 Task: Open a blank sheet, save the file as Skylar Add the quote 'Success is not about being the best; it's about being better than you were yesterday.'Success is not about being the best; it's about being better than you were yesterday.  Apply font style Apply font style Magneto and font size 16 Align the text to the Justify .Change the text color to  Dark blue
Action: Mouse moved to (8, 16)
Screenshot: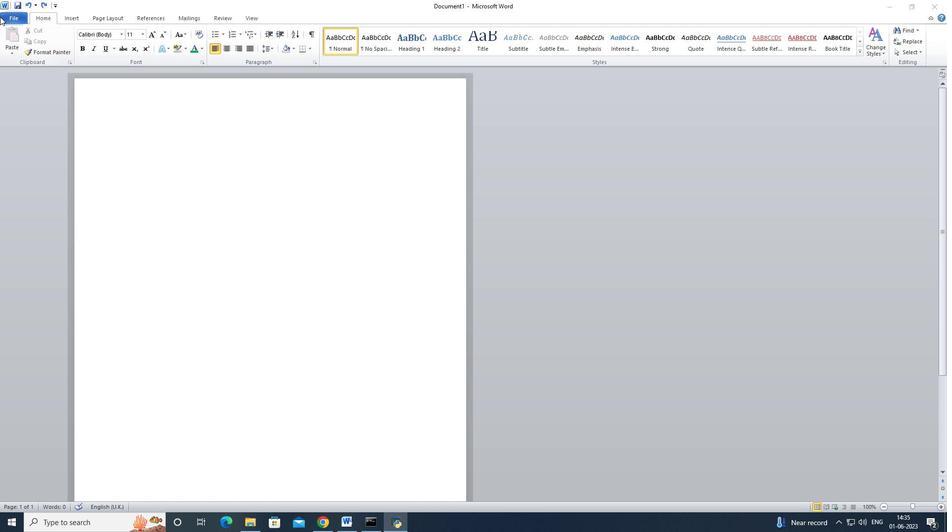 
Action: Mouse pressed left at (8, 16)
Screenshot: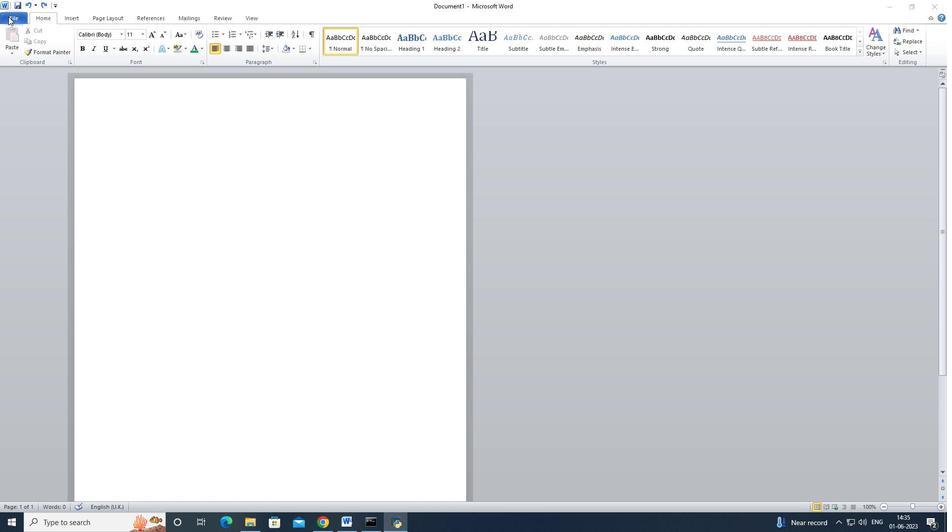 
Action: Mouse moved to (16, 16)
Screenshot: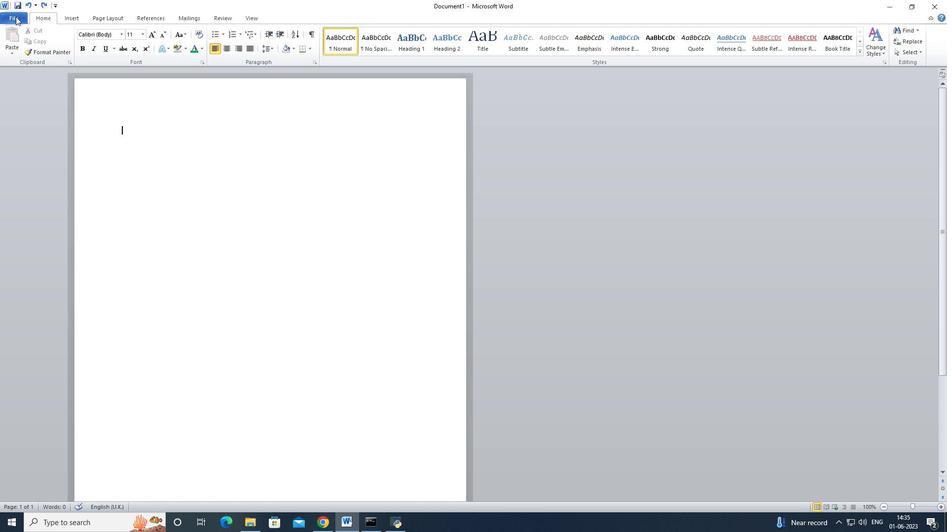 
Action: Mouse pressed left at (16, 16)
Screenshot: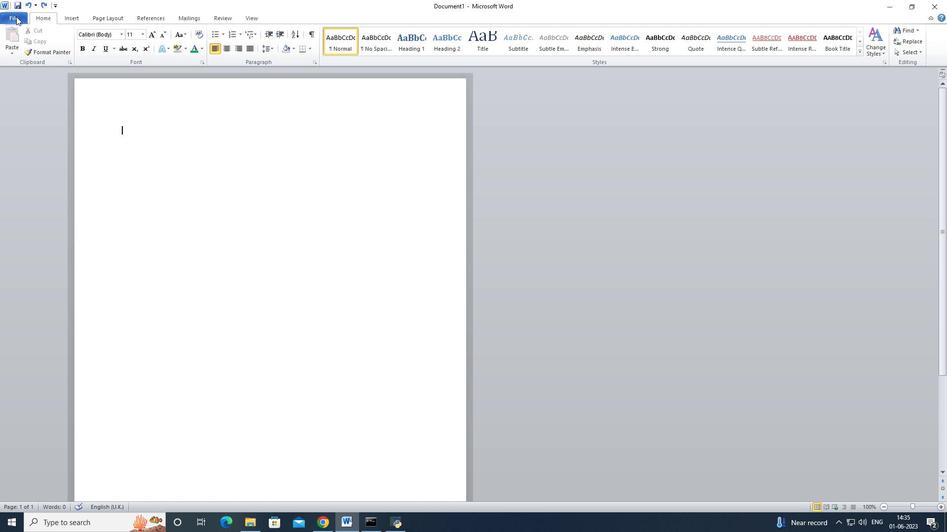 
Action: Mouse moved to (23, 125)
Screenshot: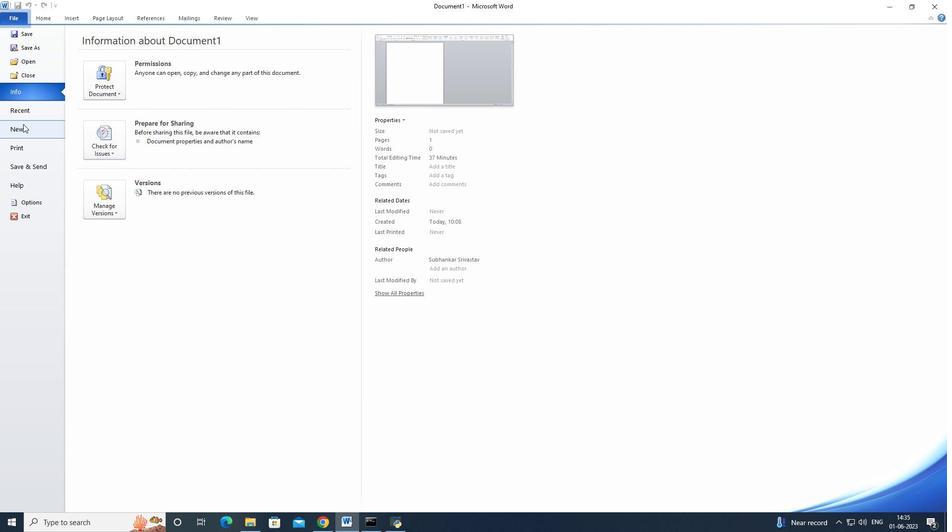 
Action: Mouse pressed left at (23, 125)
Screenshot: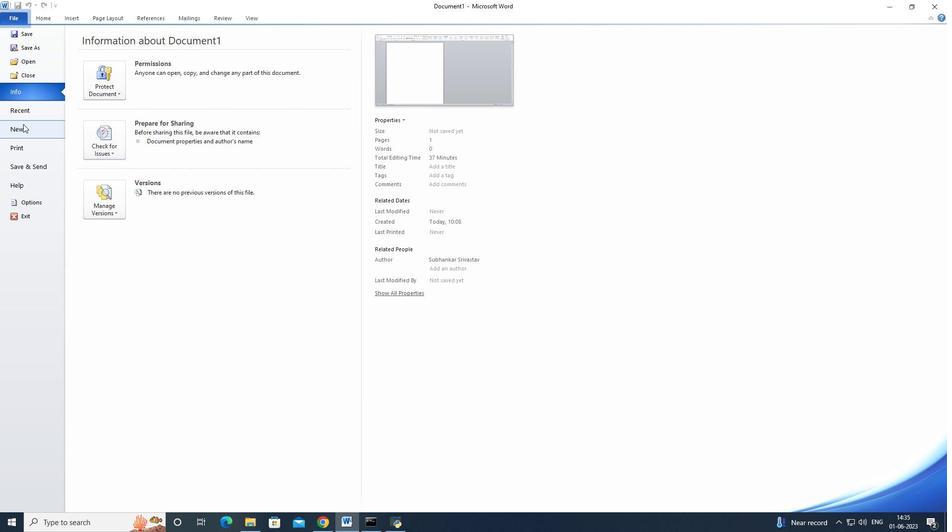 
Action: Mouse moved to (95, 98)
Screenshot: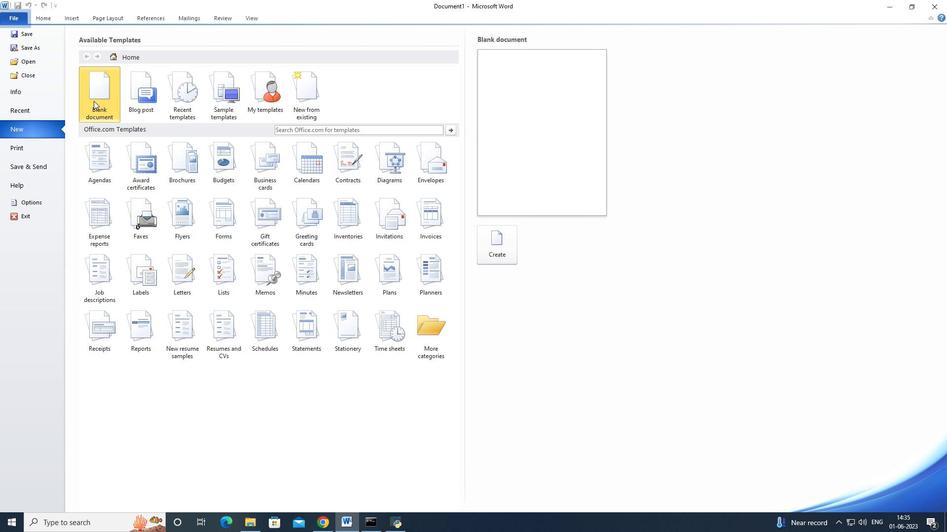
Action: Mouse pressed left at (95, 98)
Screenshot: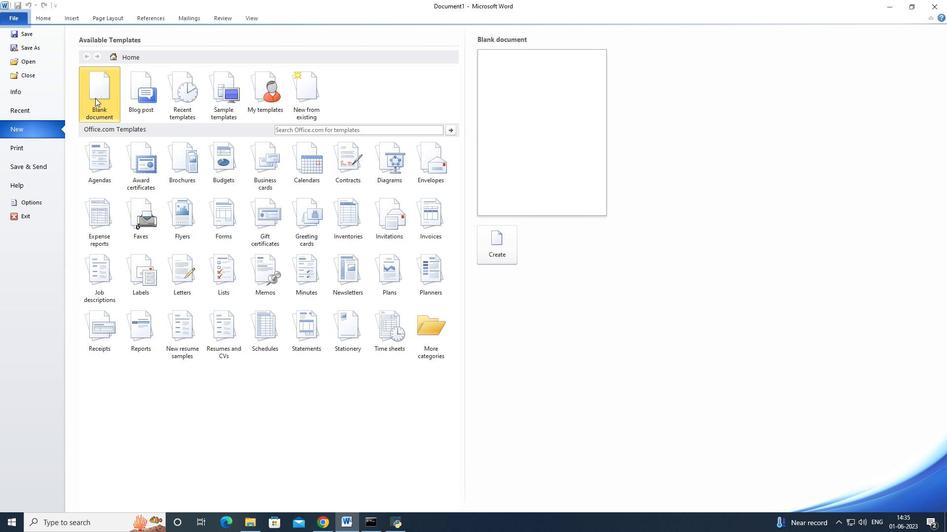 
Action: Mouse moved to (484, 243)
Screenshot: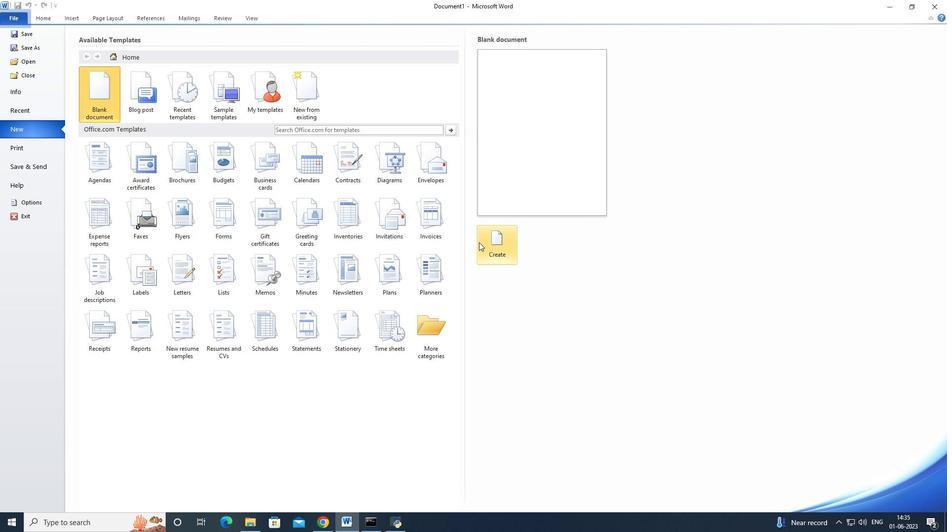 
Action: Mouse pressed left at (484, 243)
Screenshot: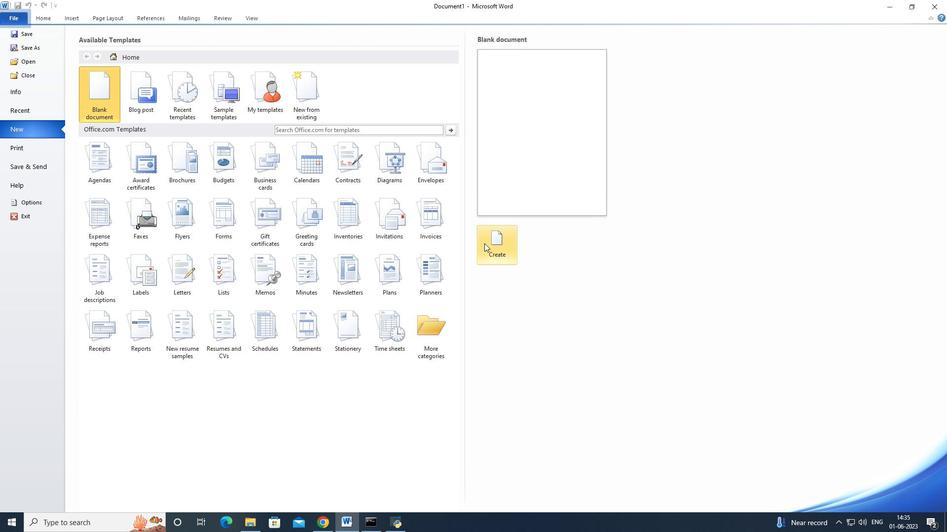 
Action: Mouse moved to (701, 49)
Screenshot: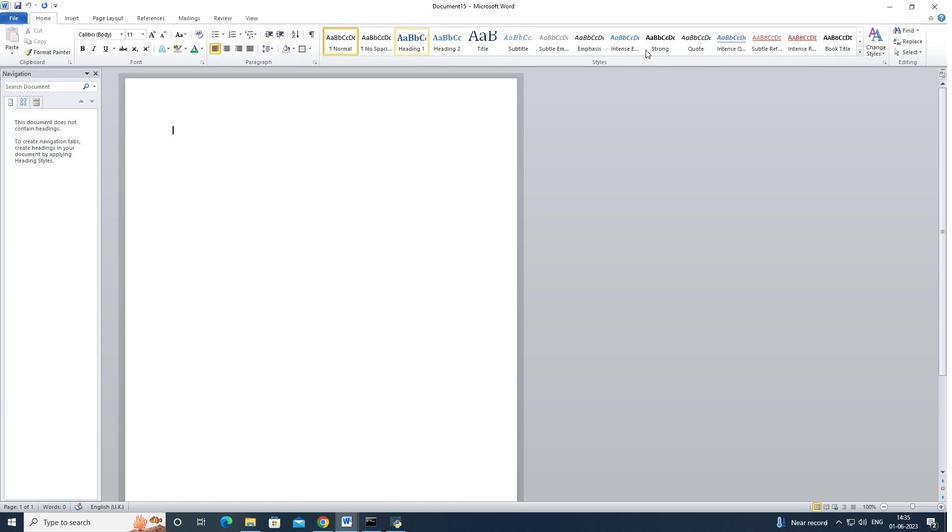 
Action: Mouse pressed left at (701, 49)
Screenshot: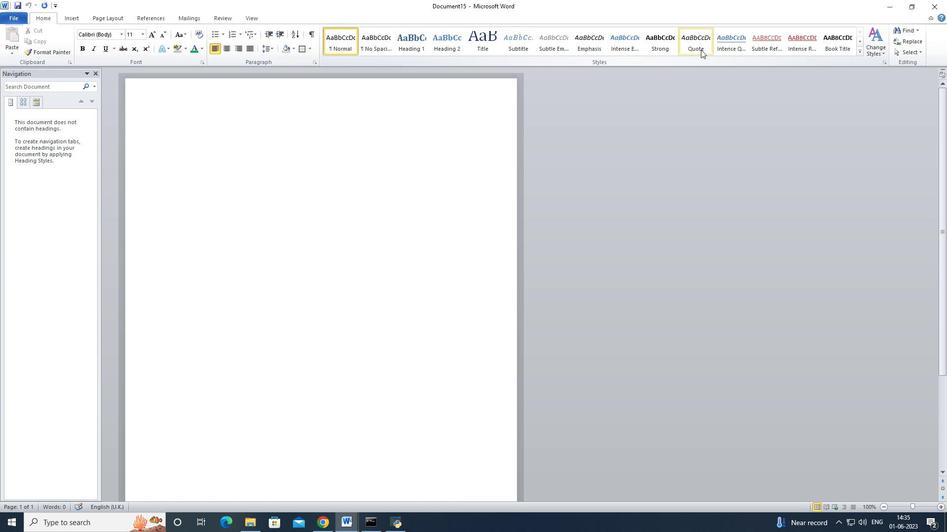 
Action: Mouse moved to (12, 14)
Screenshot: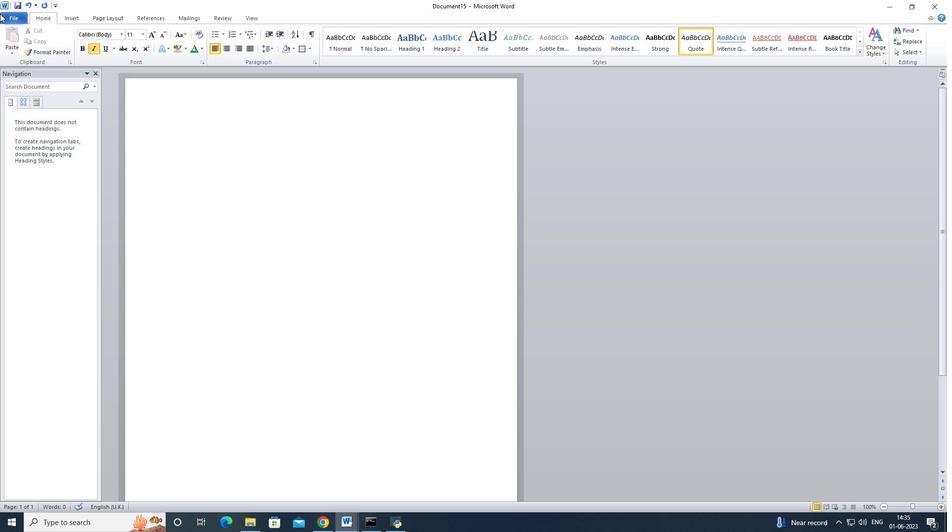 
Action: Mouse pressed left at (12, 14)
Screenshot: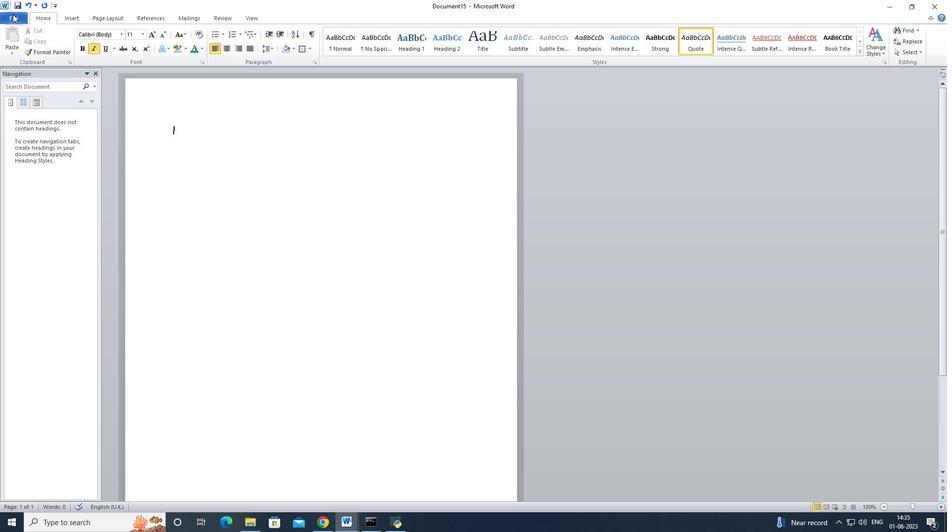 
Action: Mouse moved to (16, 34)
Screenshot: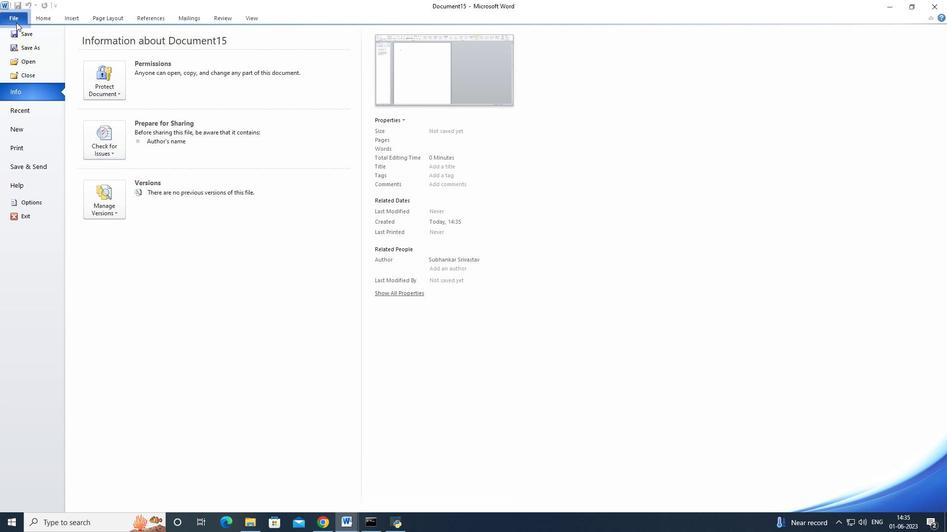 
Action: Mouse pressed left at (16, 34)
Screenshot: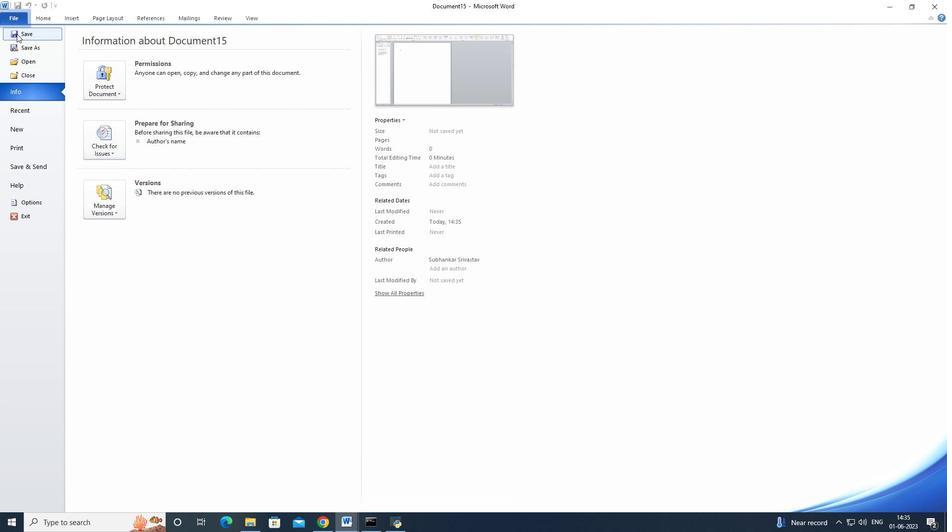 
Action: Key pressed <Key.shift>Skylar<Key.enter>
Screenshot: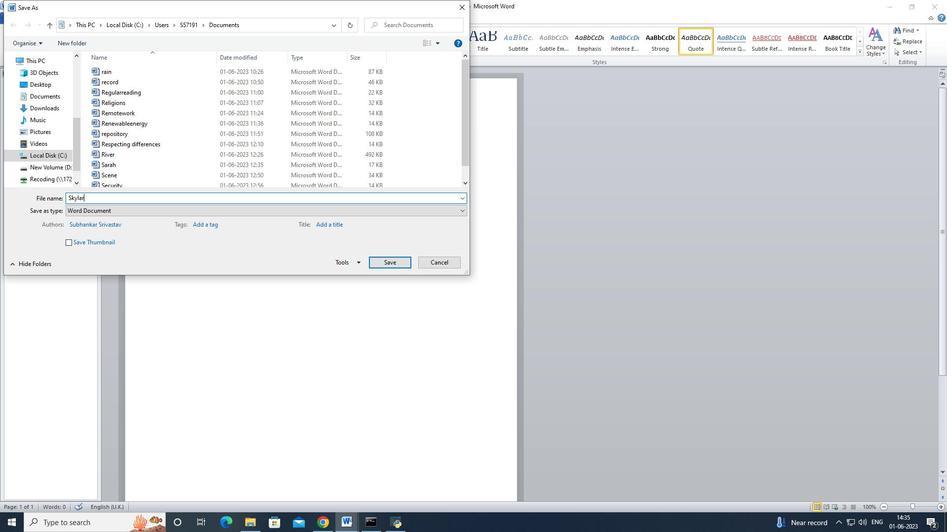 
Action: Mouse moved to (691, 42)
Screenshot: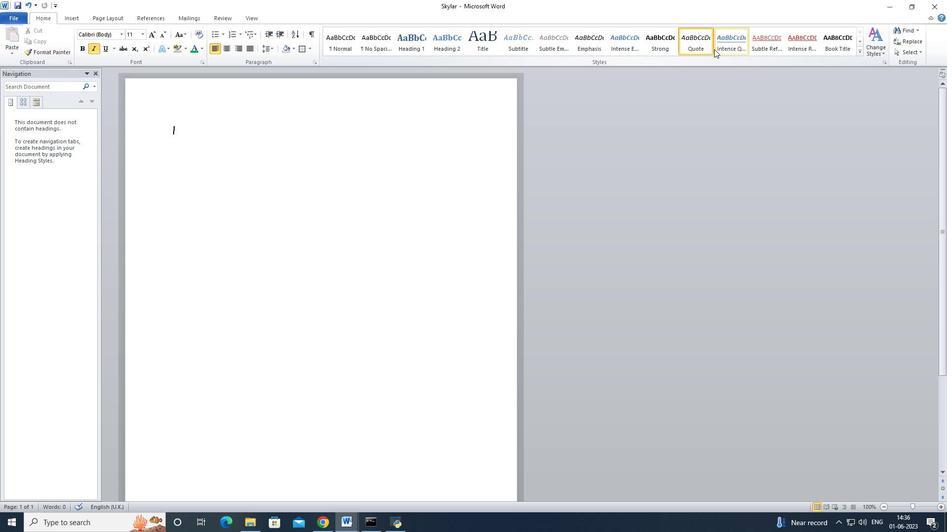 
Action: Mouse pressed left at (691, 42)
Screenshot: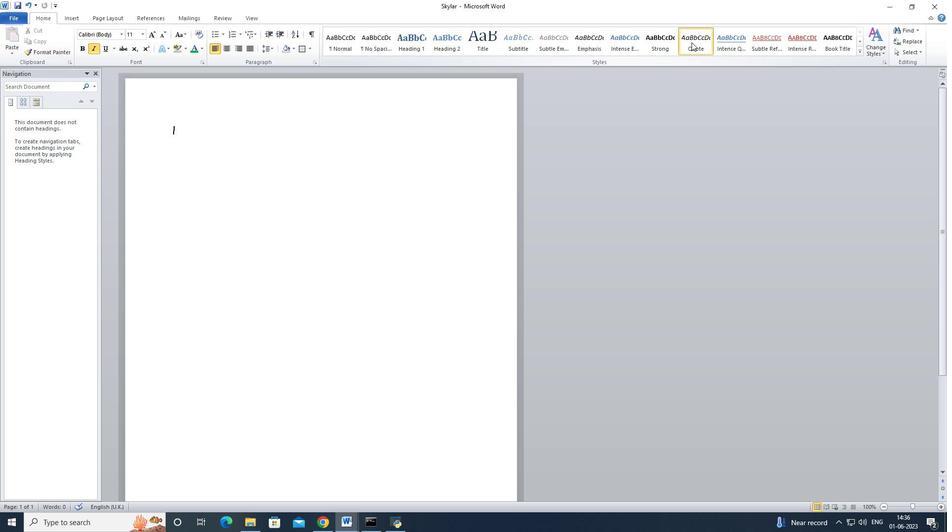 
Action: Mouse moved to (691, 48)
Screenshot: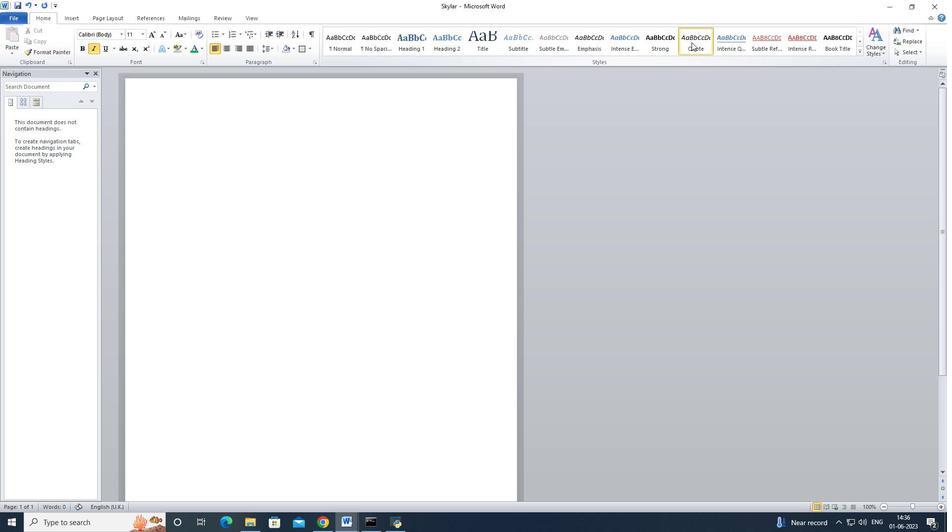 
Action: Key pressed <Key.shift><Key.shift><Key.shift><Key.shift><Key.shift><Key.shift><Key.shift><Key.shift><Key.shift><Key.shift>Success<Key.space>is<Key.space><Key.shift>Not<Key.space><Key.shift><Key.shift><Key.shift><Key.shift><Key.shift>A<Key.backspace><Key.backspace><Key.backspace><Key.backspace><Key.backspace>not<Key.space>about<Key.space>being<Key.space>the<Key.space>n<Key.backspace>best<Key.shift><Key.shift><Key.shift><Key.shift><Key.shift><Key.shift><Key.shift><Key.shift><Key.shift><Key.shift><Key.shift><Key.shift><Key.shift><Key.shift><Key.shift><Key.shift><Key.shift><Key.shift><Key.shift><Key.shift><Key.shift><Key.shift><Key.shift><Key.shift><Key.shift><Key.shift><Key.shift><Key.shift><Key.shift><Key.shift><Key.shift><Key.shift><Key.shift><Key.shift><Key.shift><Key.shift><Key.shift><Key.shift><Key.shift><Key.shift><Key.shift><Key.shift>:<Key.backspace>;<Key.shift><Key.shift><Key.shift><Key.shift><Key.shift><Key.shift><Key.shift><Key.shift><Key.shift><Key.shift><Key.shift><Key.shift><Key.shift><Key.shift><Key.shift><Key.shift><Key.shift><Key.shift><Key.shift><Key.shift><Key.shift><Key.shift><Key.shift><Key.shift><Key.shift><Key.shift><Key.shift><Key.shift><Key.shift><Key.shift><Key.shift><Key.shift><Key.shift><Key.shift><Key.shift><Key.shift><Key.shift><Key.shift><Key.shift><Key.shift><Key.shift><Key.shift><Key.shift><Key.space>it's<Key.space><Key.shift><Key.shift><Key.shift><Key.shift><Key.shift><Key.shift><Key.shift><Key.shift><Key.shift><Key.shift><Key.shift><Key.shift><Key.shift><Key.shift><Key.shift><Key.shift><Key.shift>about<Key.space>being<Key.space>better<Key.space><Key.shift><Key.shift>than<Key.space>you<Key.space>werw<Key.space>yes<Key.backspace><Key.backspace><Key.backspace><Key.backspace><Key.backspace><Key.backspace>re<Key.space>yesterday
Screenshot: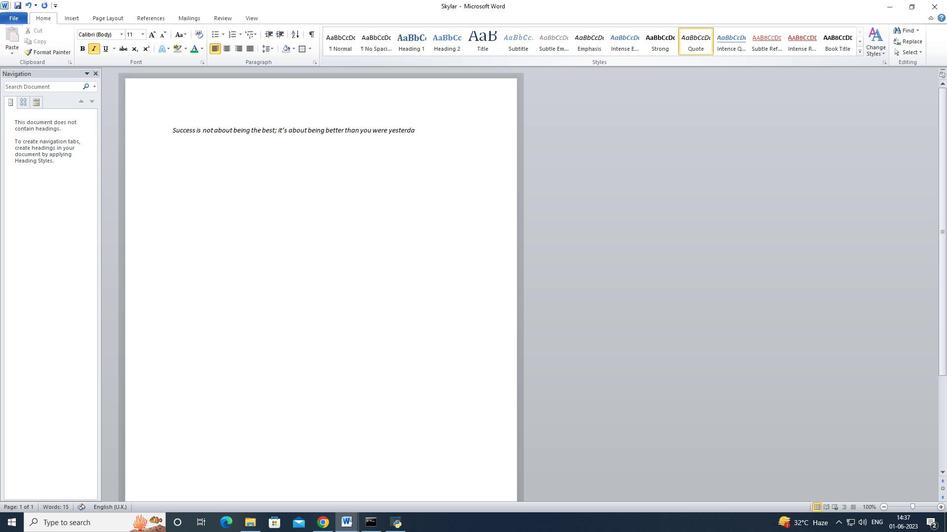 
Action: Mouse moved to (423, 127)
Screenshot: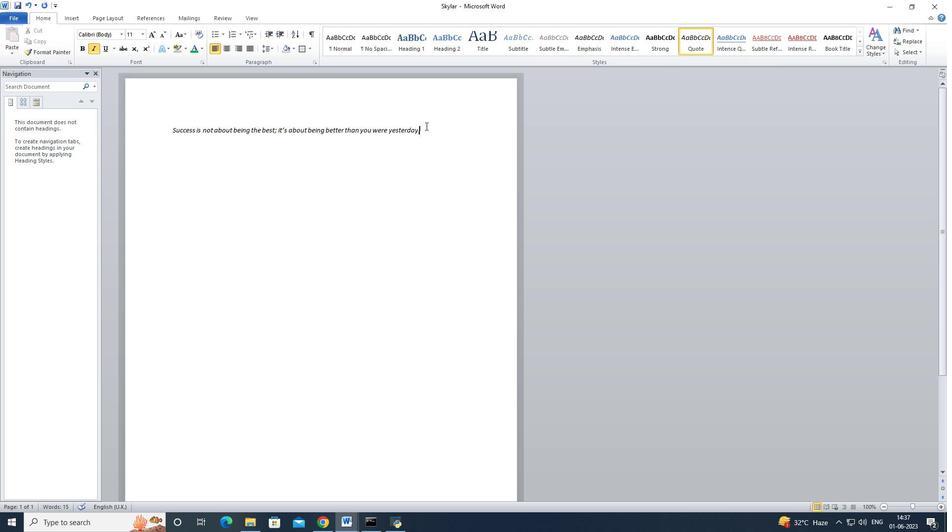 
Action: Mouse pressed left at (423, 127)
Screenshot: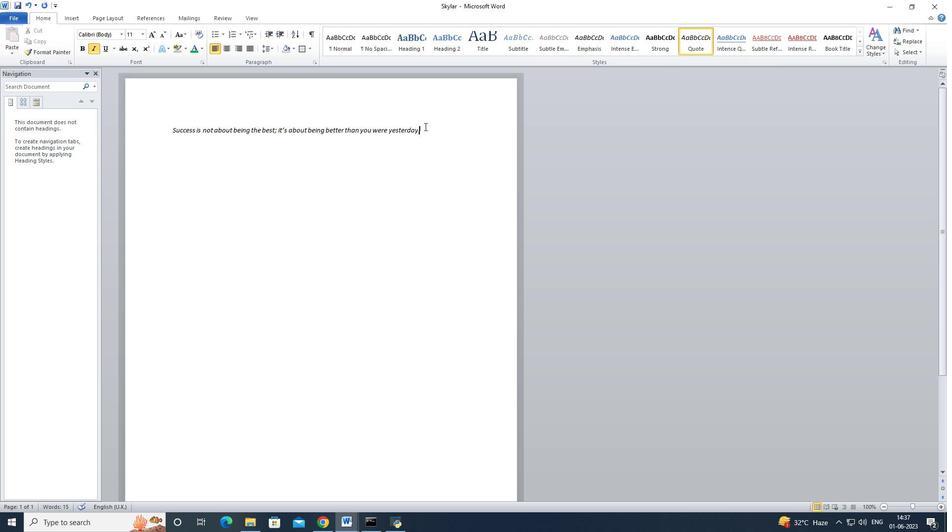
Action: Mouse moved to (123, 34)
Screenshot: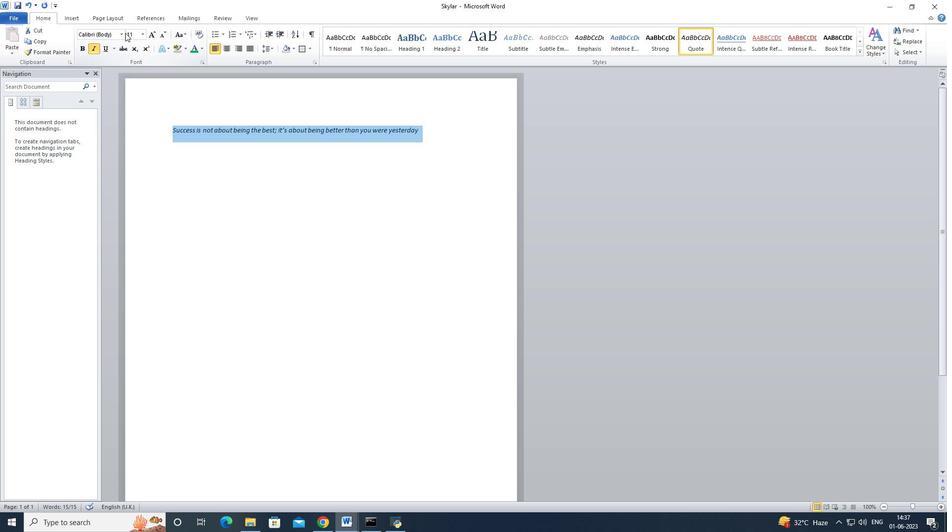 
Action: Mouse pressed left at (123, 34)
Screenshot: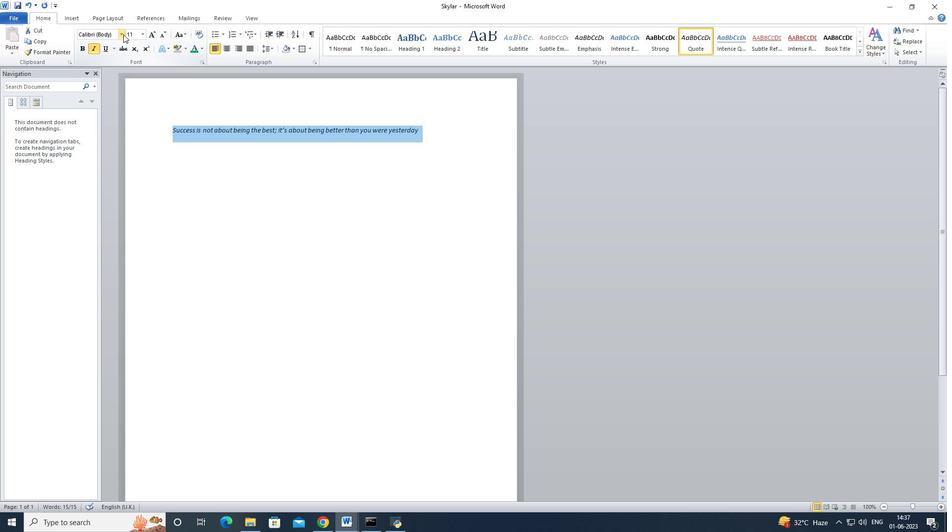 
Action: Mouse moved to (131, 117)
Screenshot: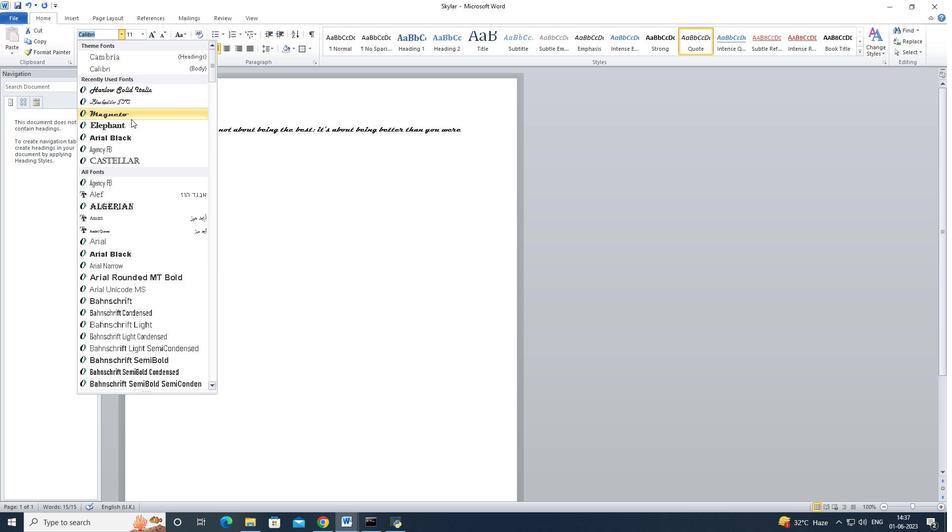 
Action: Mouse pressed left at (131, 117)
Screenshot: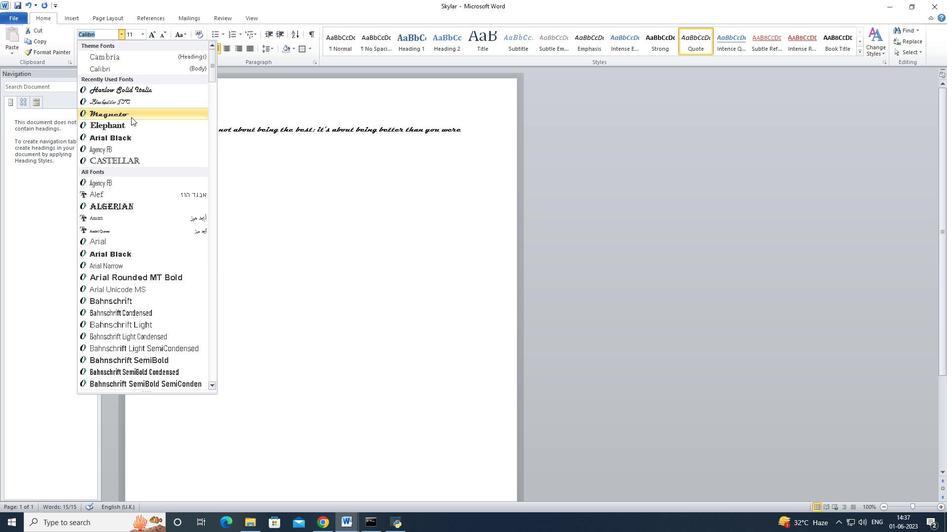 
Action: Mouse moved to (144, 38)
Screenshot: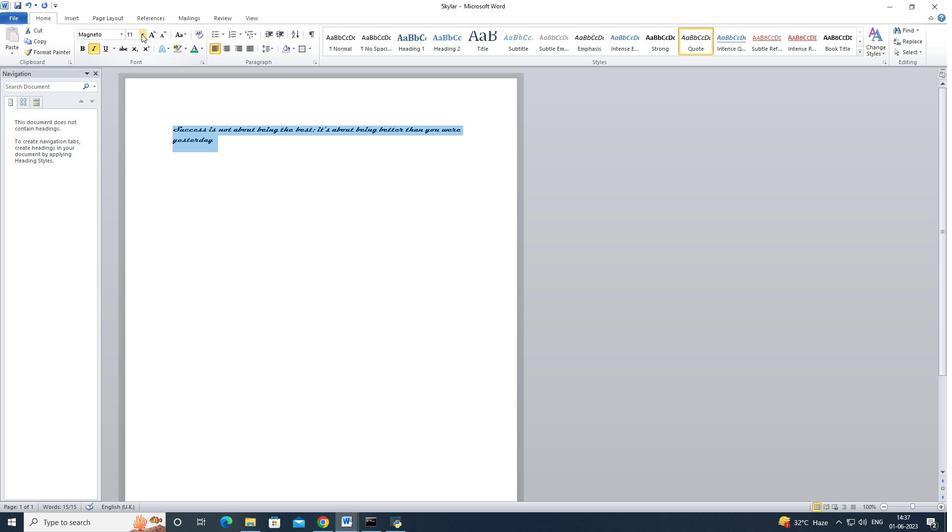 
Action: Mouse pressed left at (144, 38)
Screenshot: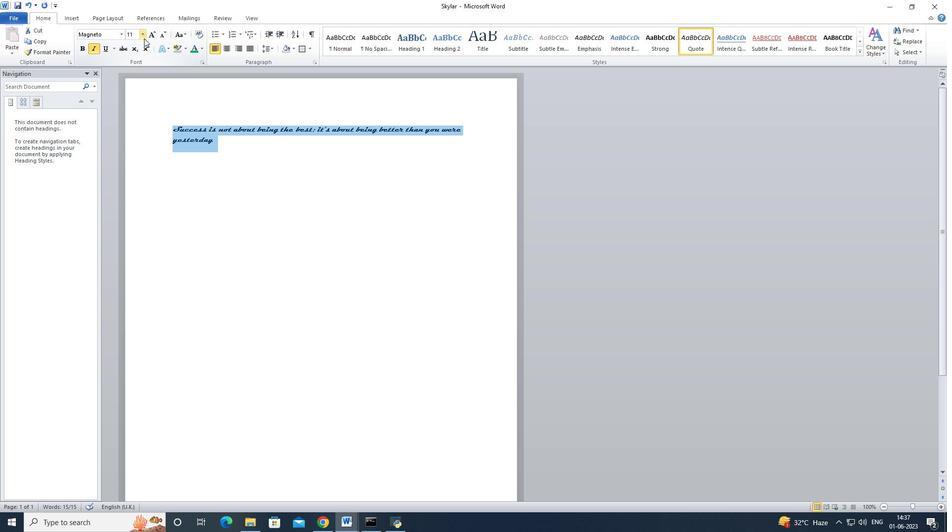 
Action: Mouse moved to (134, 91)
Screenshot: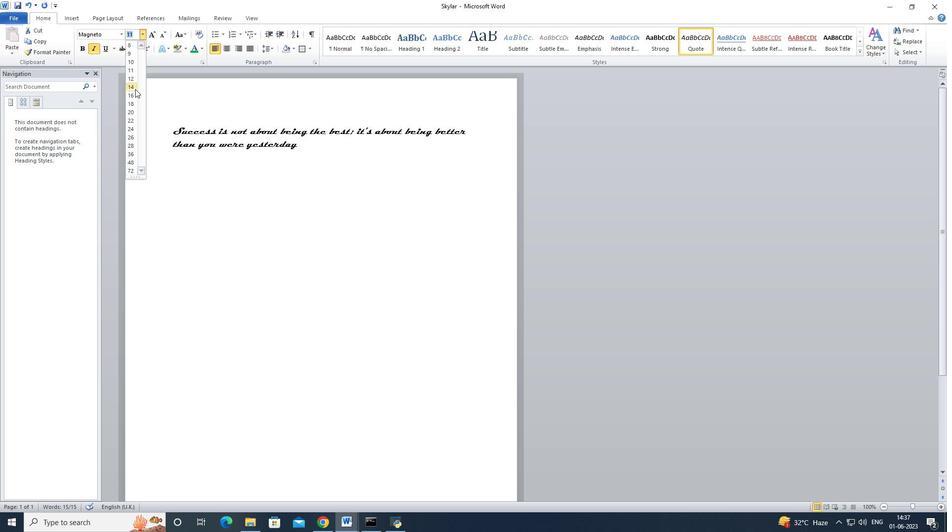 
Action: Mouse pressed left at (134, 91)
Screenshot: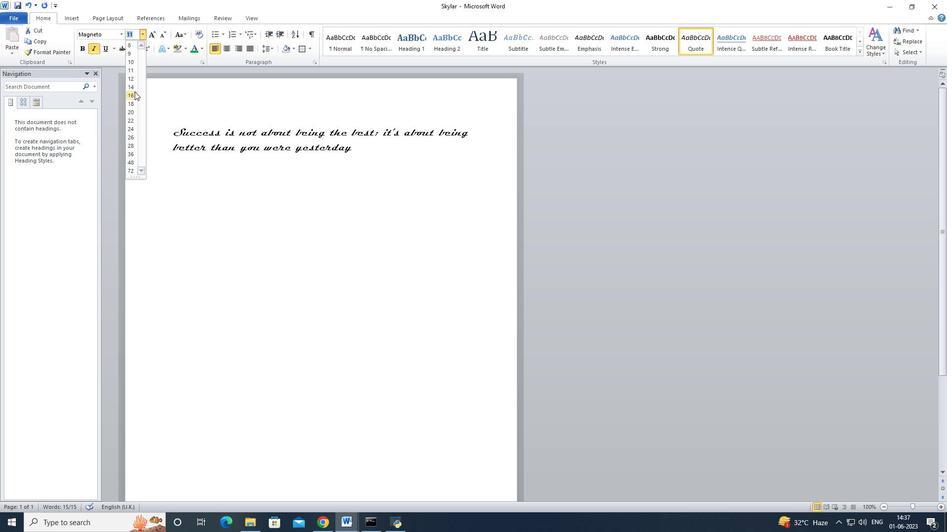 
Action: Mouse moved to (245, 48)
Screenshot: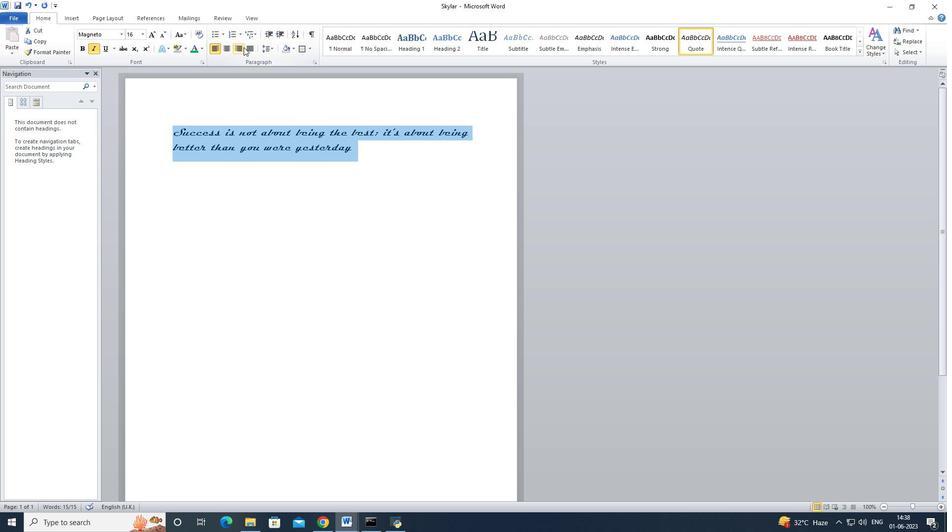 
Action: Mouse pressed left at (245, 48)
Screenshot: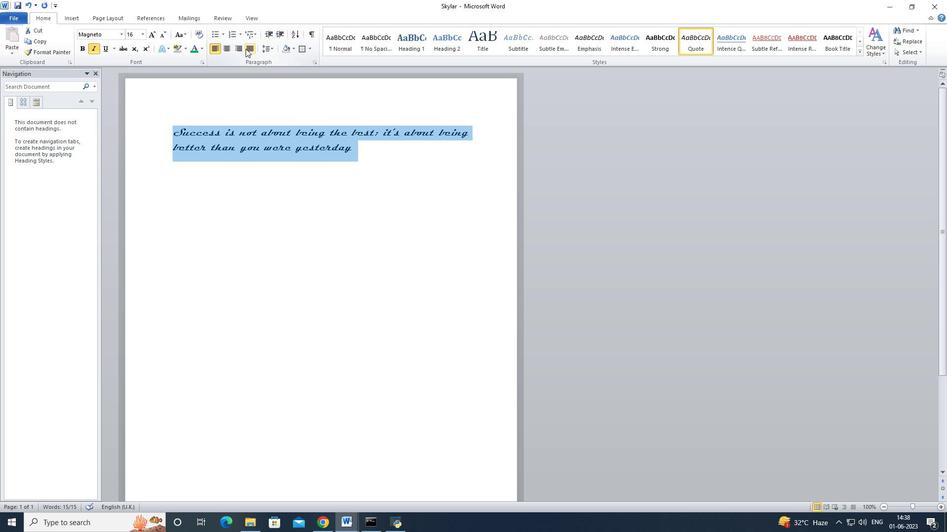 
Action: Mouse moved to (349, 180)
Screenshot: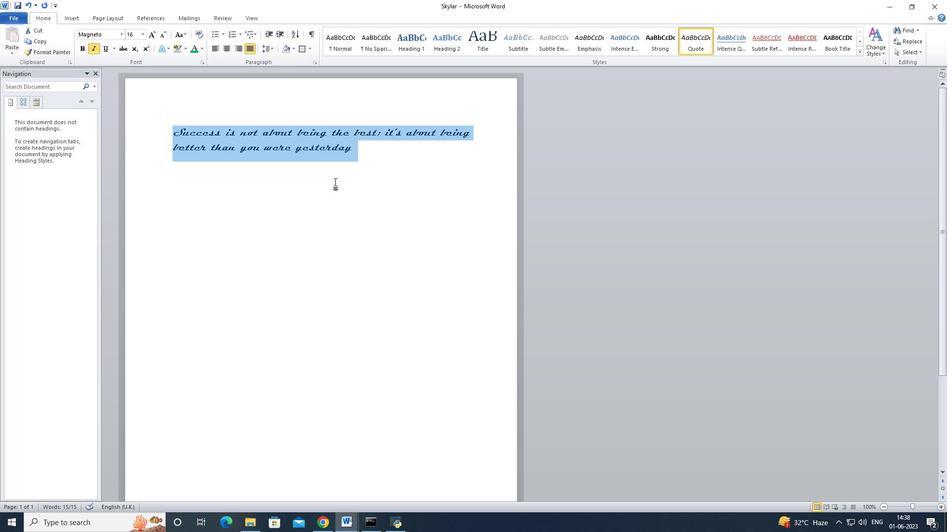 
Action: Mouse pressed left at (349, 180)
Screenshot: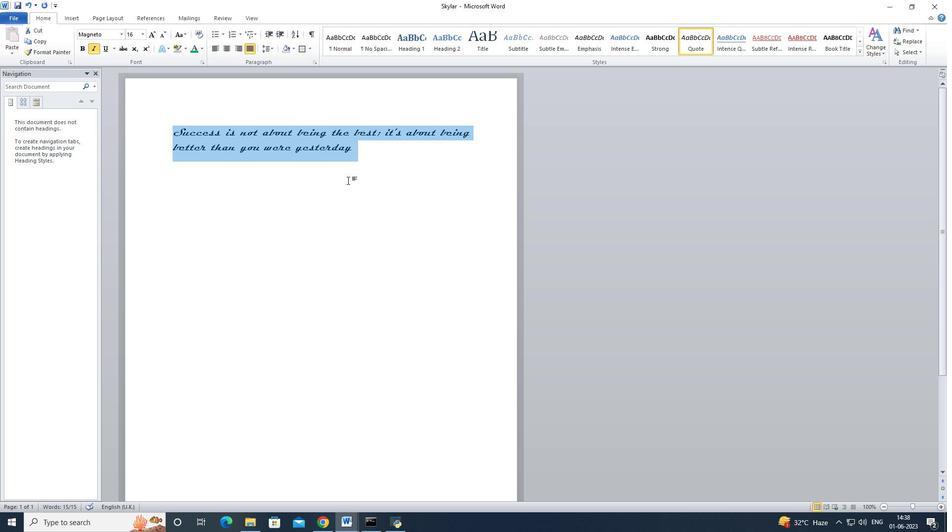 
Action: Mouse moved to (377, 161)
Screenshot: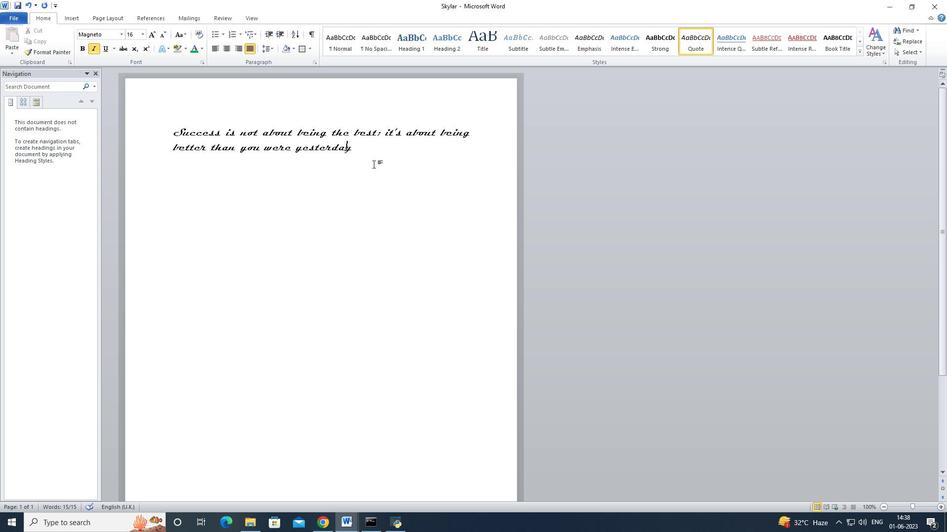 
Action: Mouse pressed left at (377, 161)
Screenshot: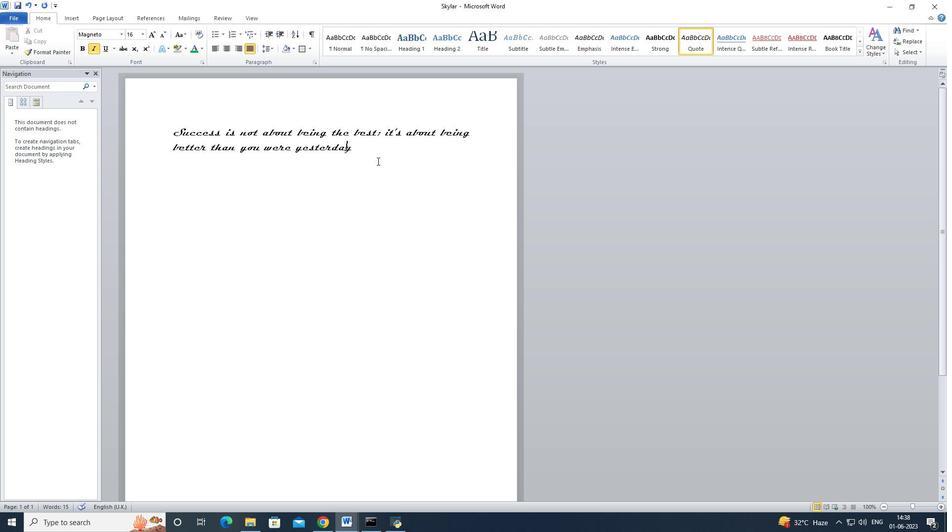 
Action: Mouse moved to (198, 49)
Screenshot: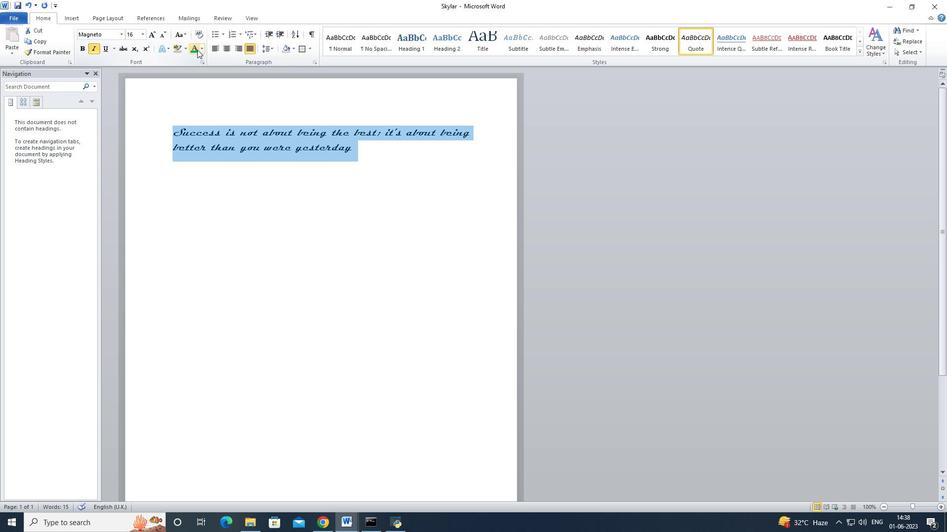 
Action: Mouse pressed left at (198, 49)
Screenshot: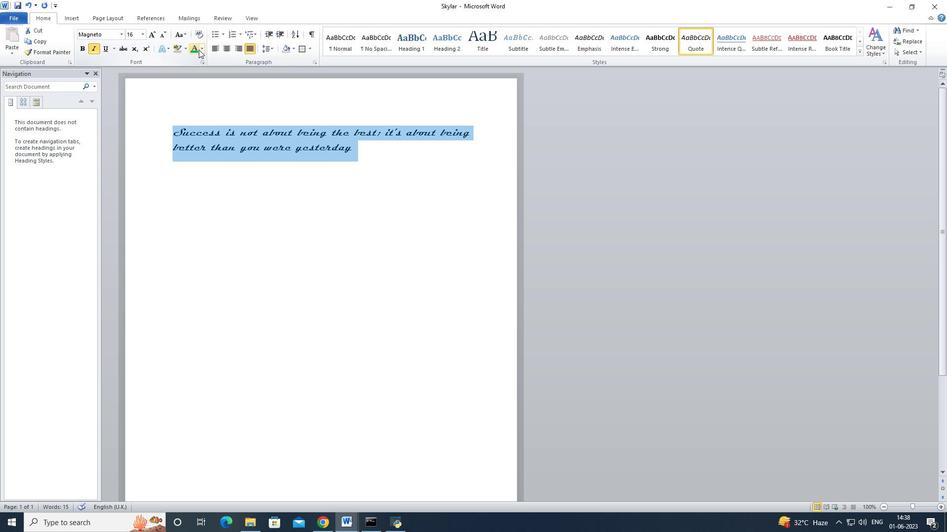 
Action: Mouse moved to (202, 50)
Screenshot: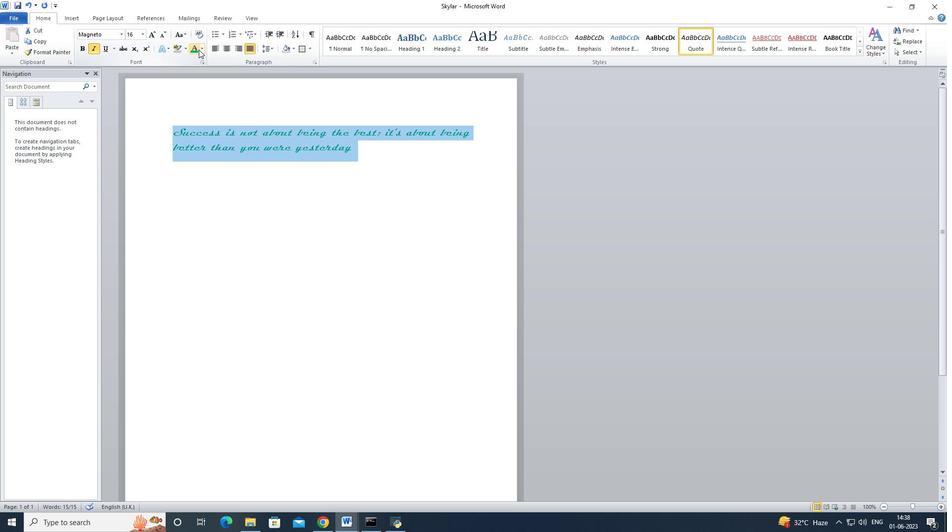 
Action: Mouse pressed left at (202, 50)
Screenshot: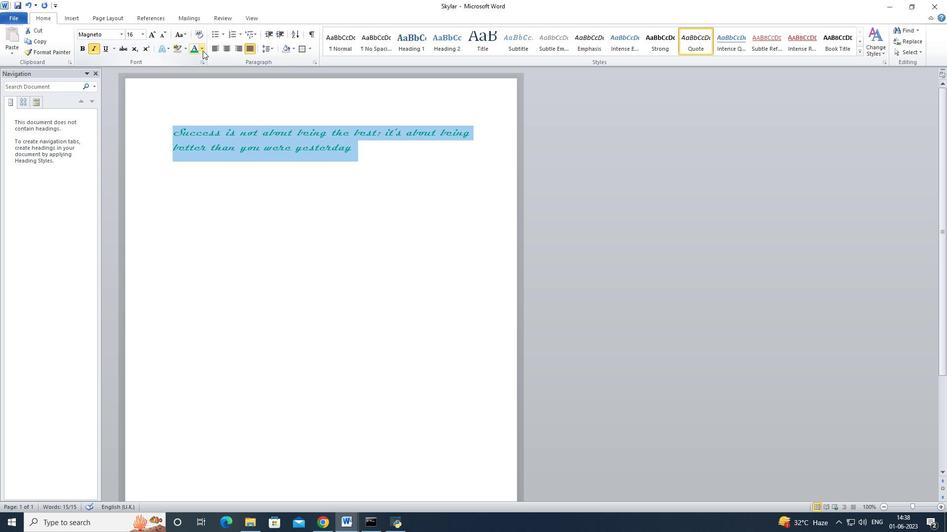 
Action: Mouse moved to (217, 114)
Screenshot: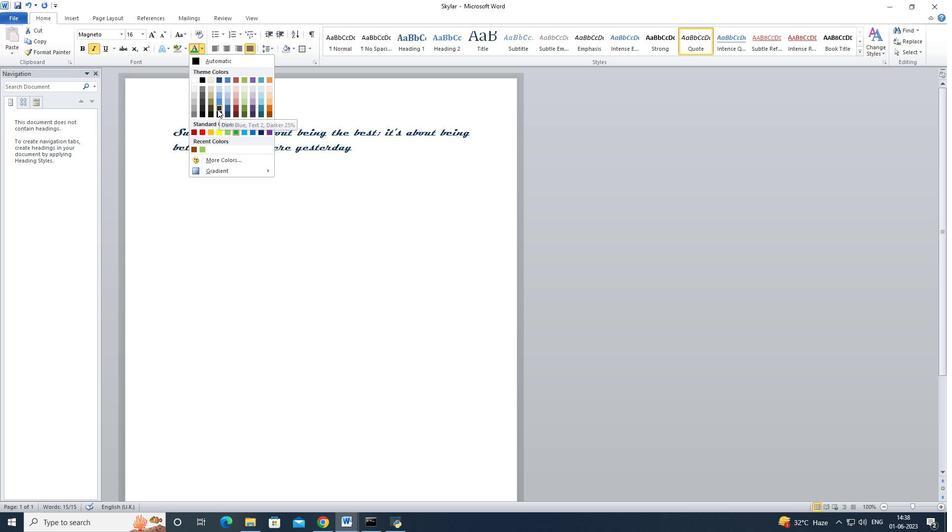 
Action: Mouse pressed left at (217, 114)
Screenshot: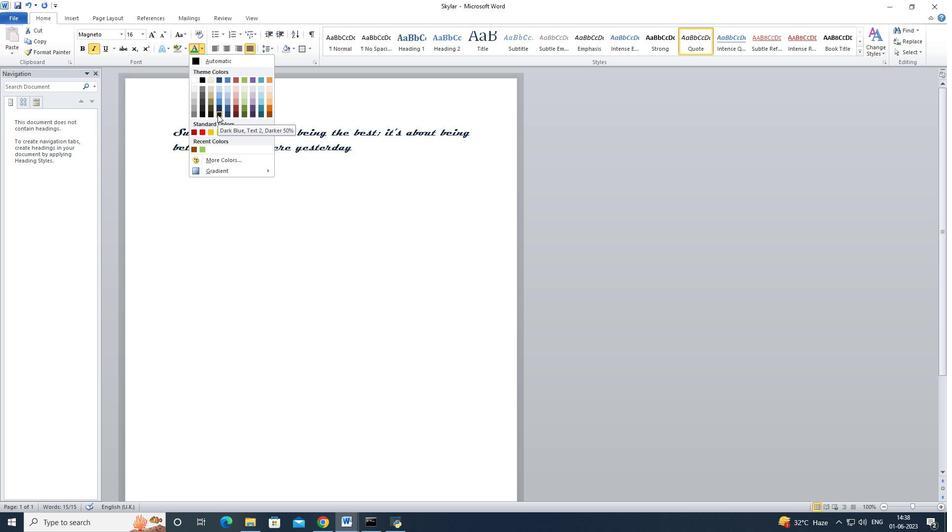 
Action: Mouse moved to (254, 184)
Screenshot: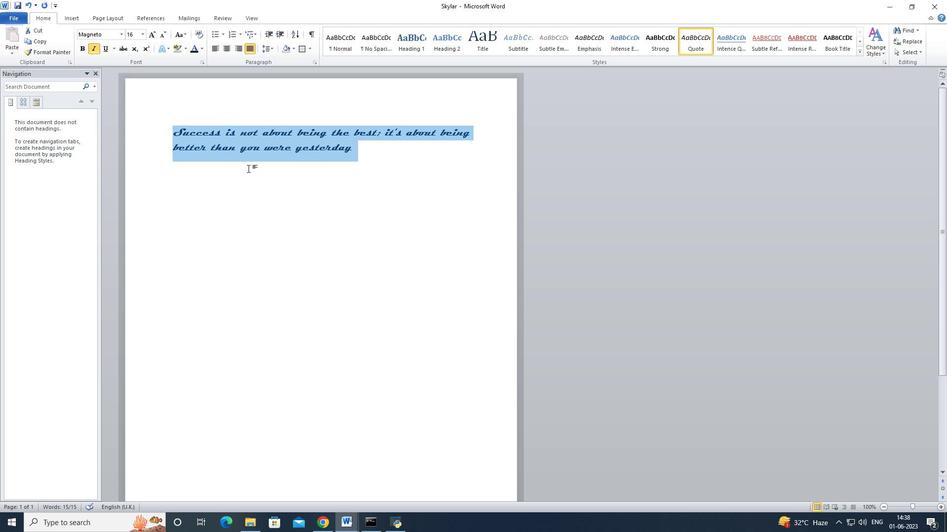 
Action: Mouse pressed left at (254, 184)
Screenshot: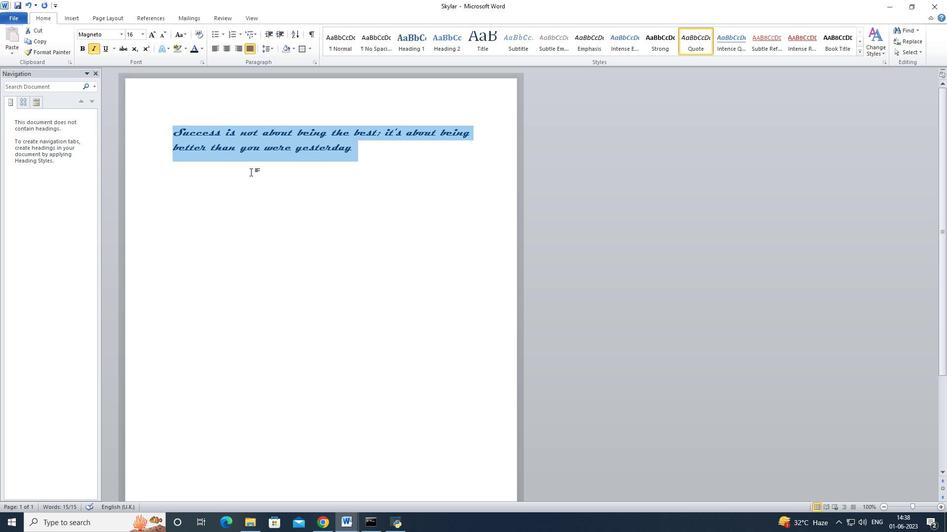 
Action: Mouse moved to (363, 169)
Screenshot: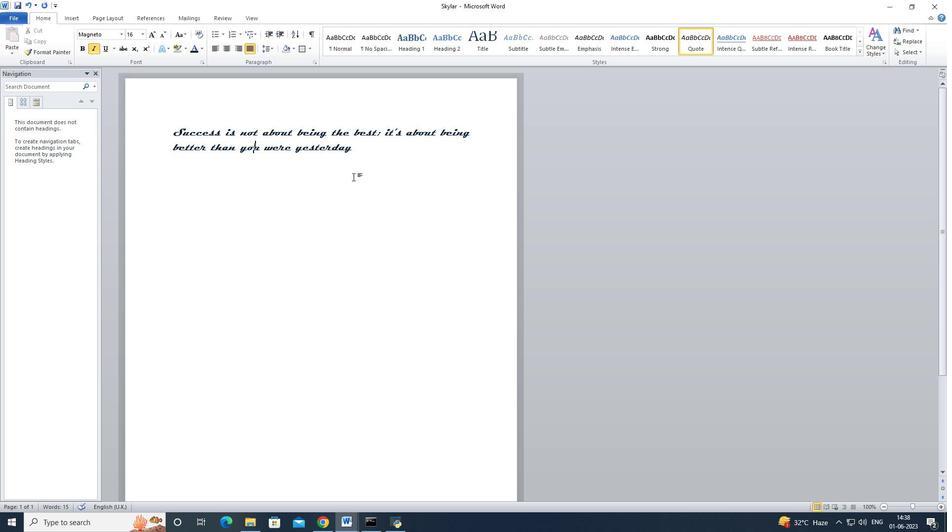 
Action: Mouse pressed left at (363, 169)
Screenshot: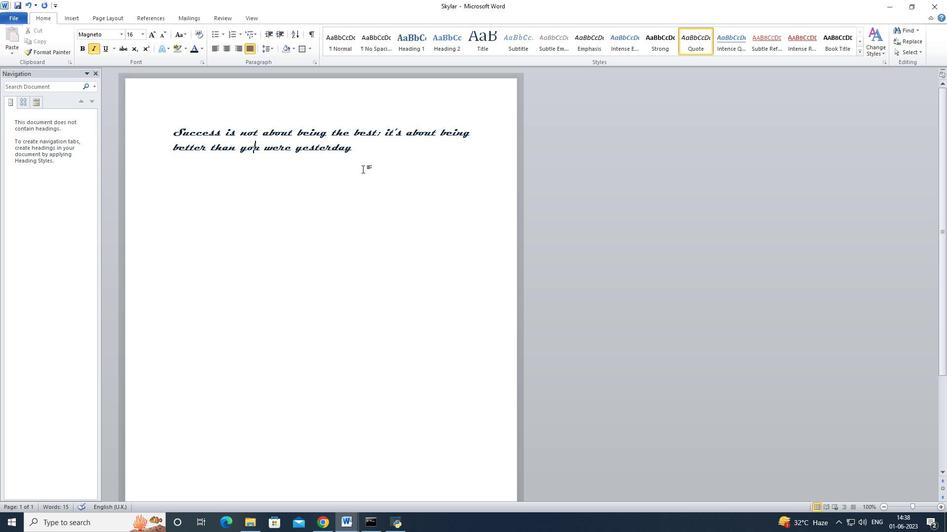 
Action: Key pressed ctrl+S
Screenshot: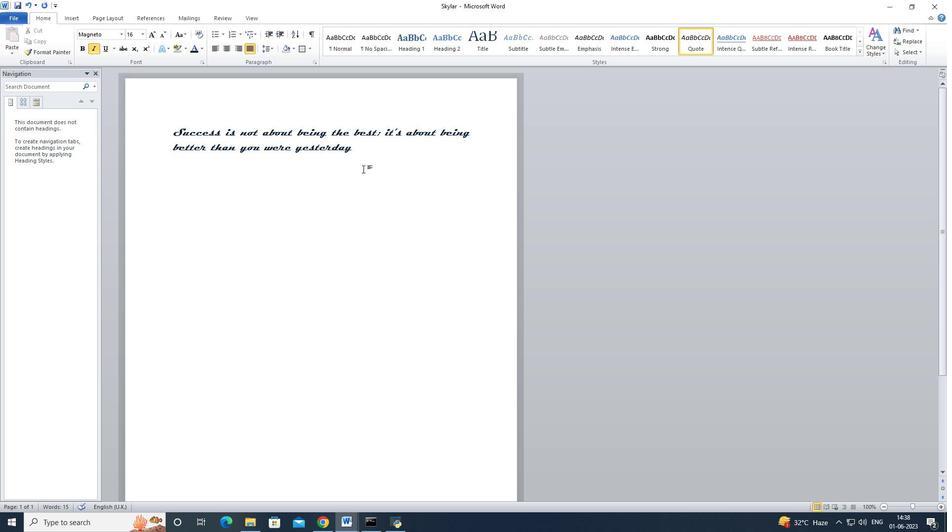
Action: Mouse moved to (364, 169)
Screenshot: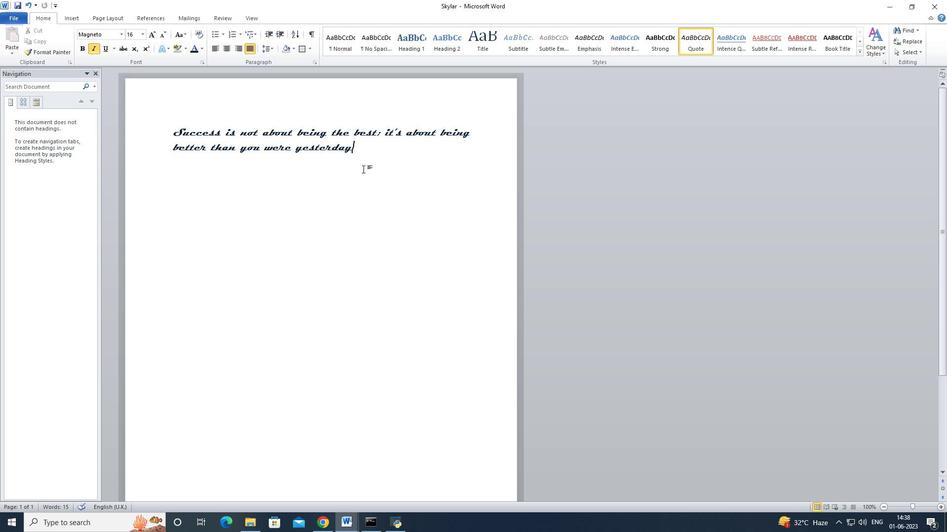 
